 Task: Set the keyboard shortcut to activate the extension "AdBlock".
Action: Mouse moved to (1289, 40)
Screenshot: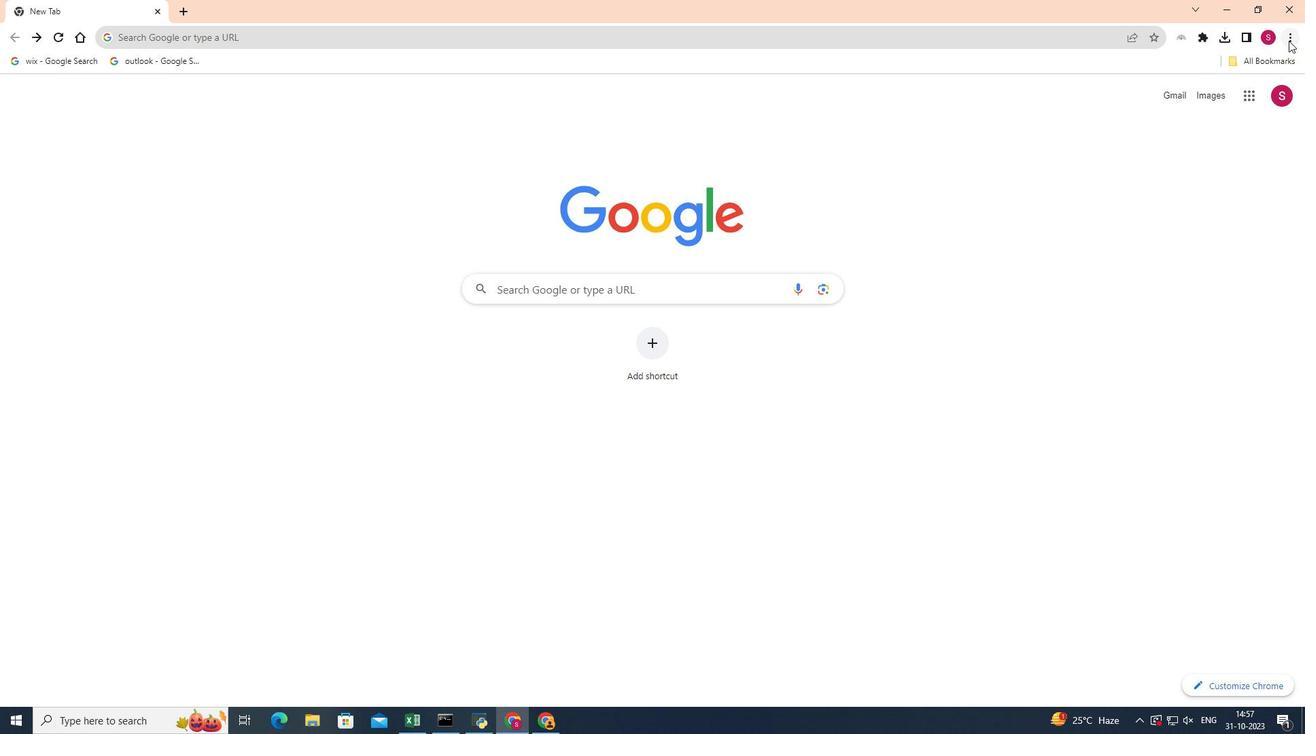 
Action: Mouse pressed left at (1289, 40)
Screenshot: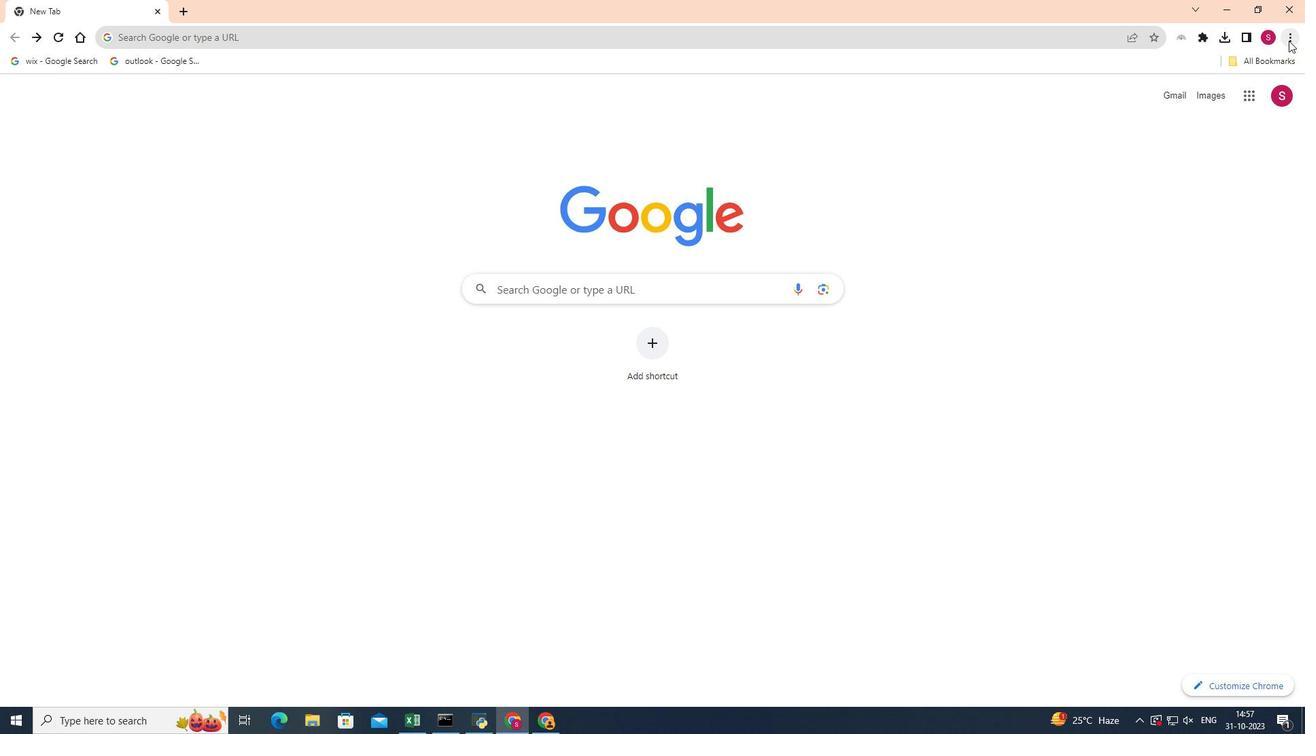 
Action: Mouse moved to (1173, 161)
Screenshot: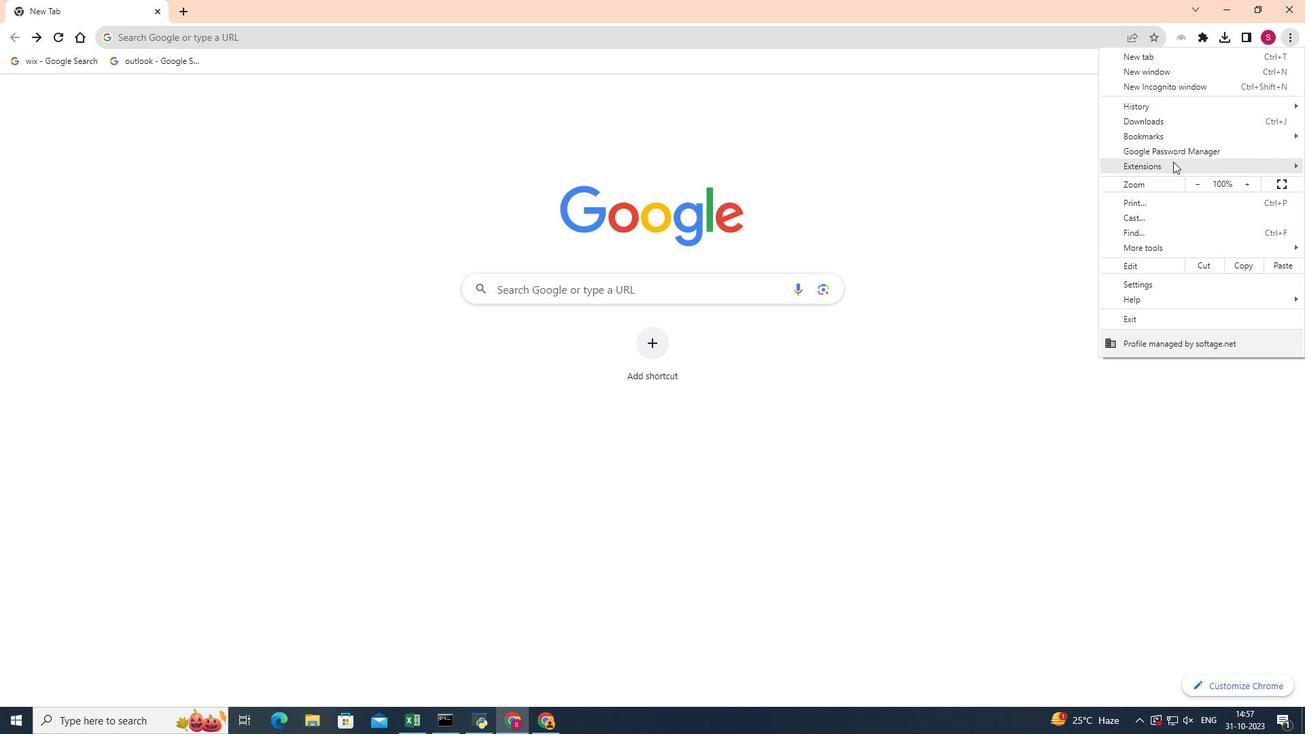 
Action: Mouse pressed left at (1173, 161)
Screenshot: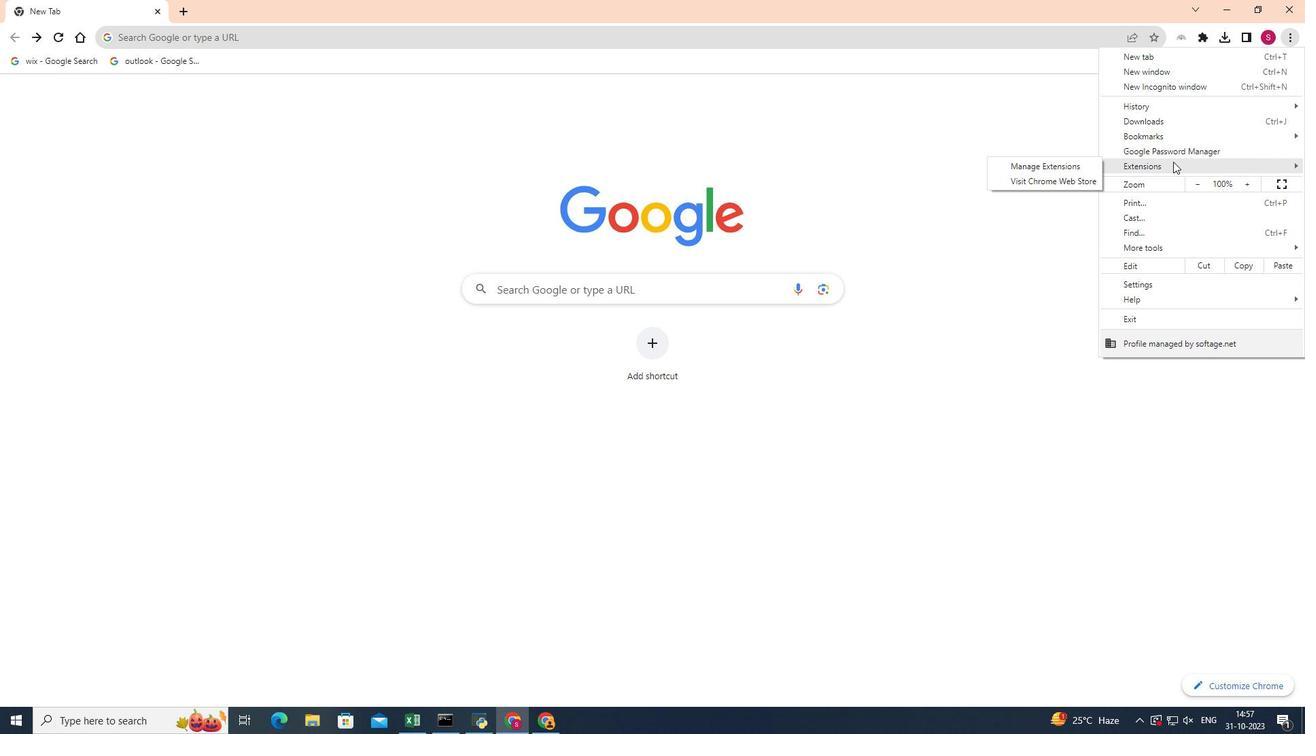 
Action: Mouse moved to (1064, 163)
Screenshot: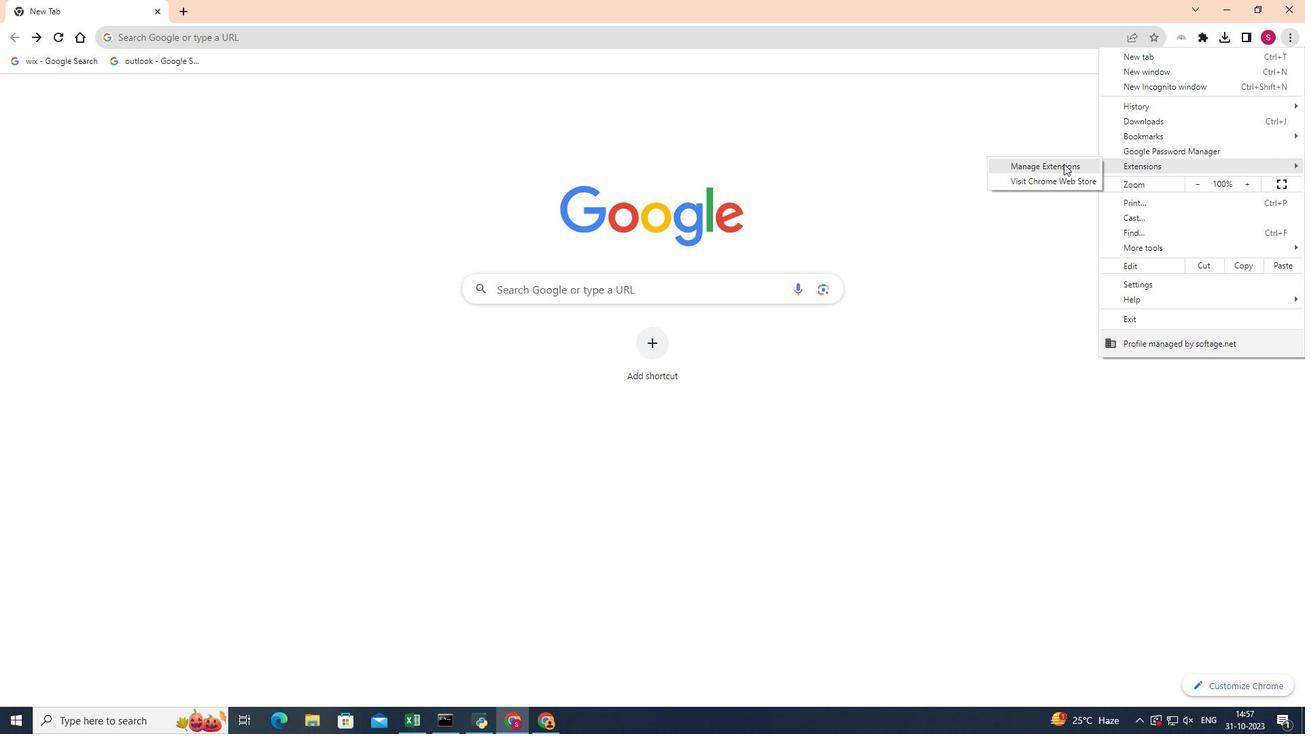 
Action: Mouse pressed left at (1064, 163)
Screenshot: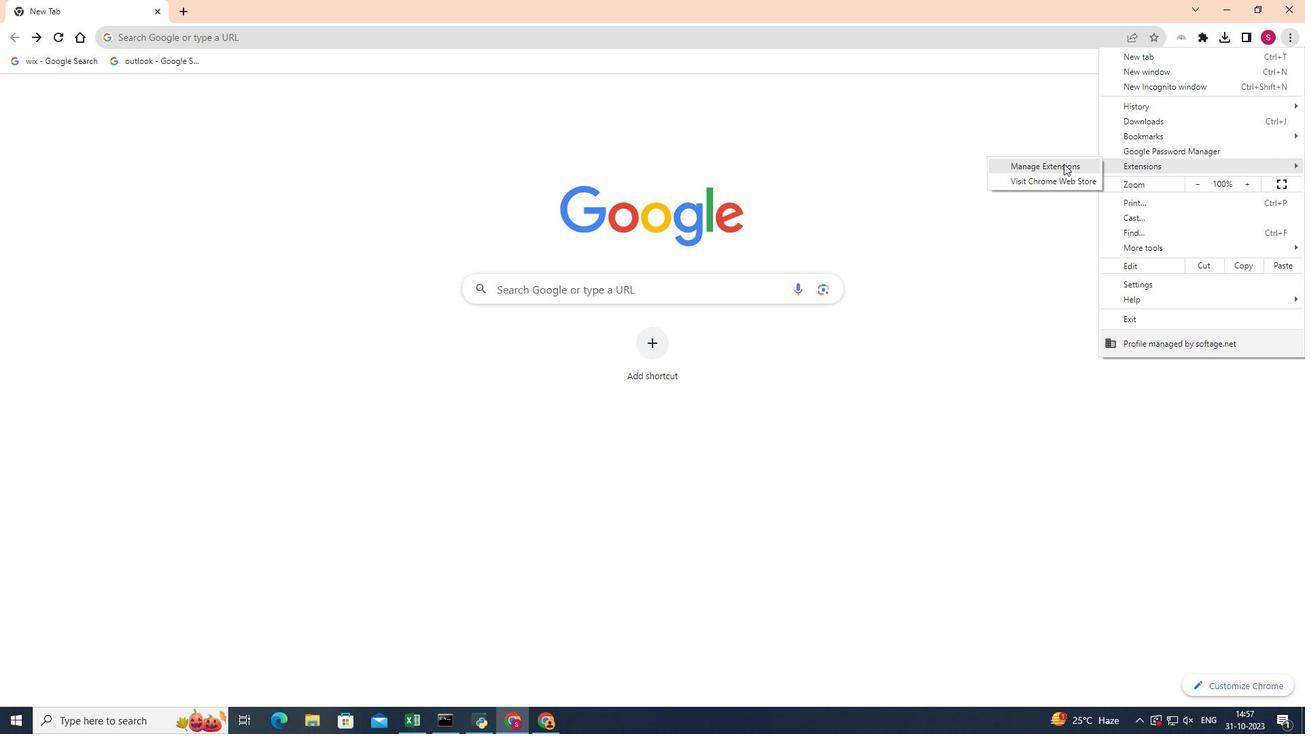 
Action: Mouse pressed left at (1064, 163)
Screenshot: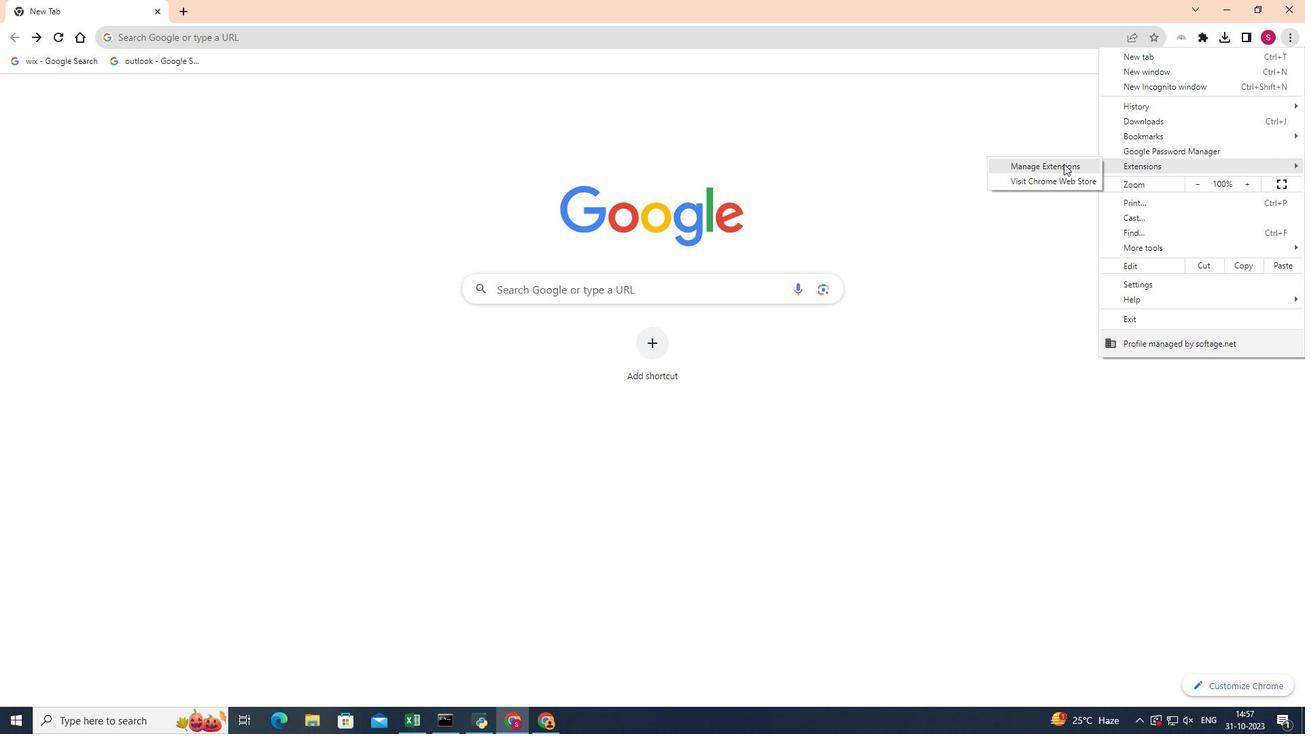 
Action: Mouse moved to (105, 138)
Screenshot: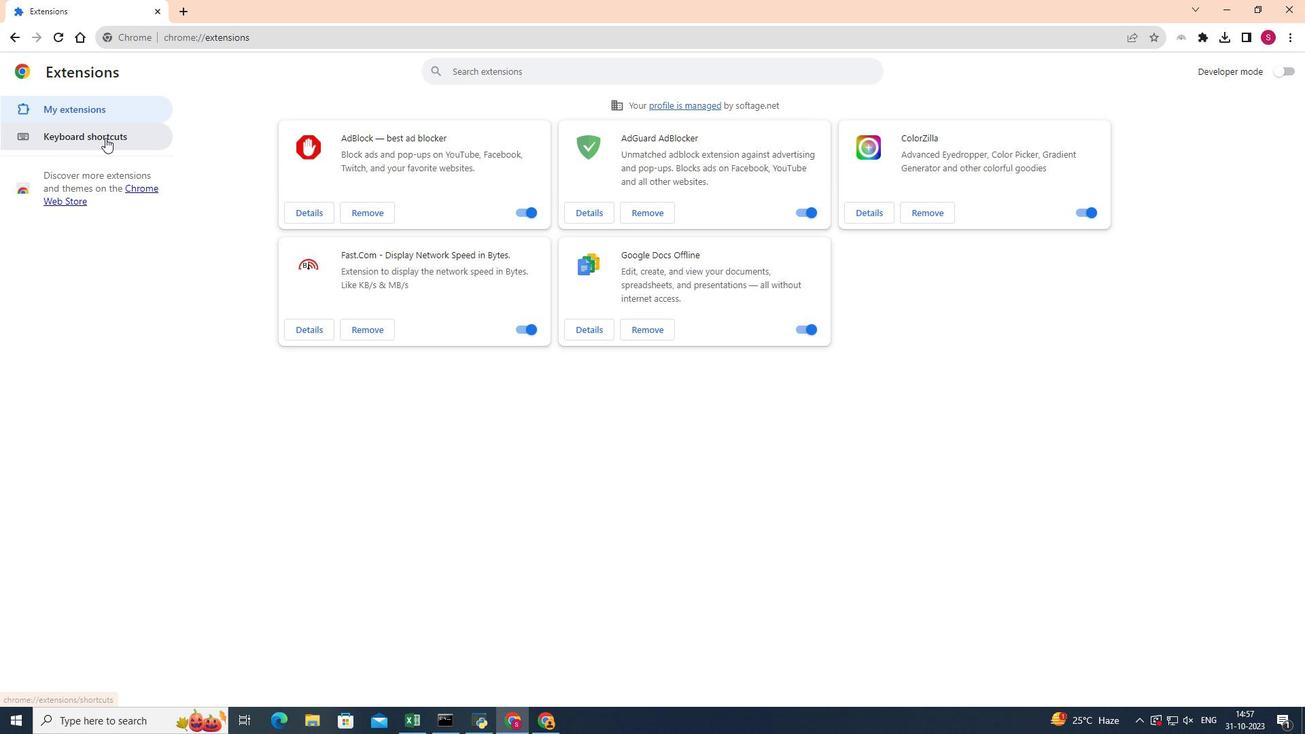 
Action: Mouse pressed left at (105, 138)
Screenshot: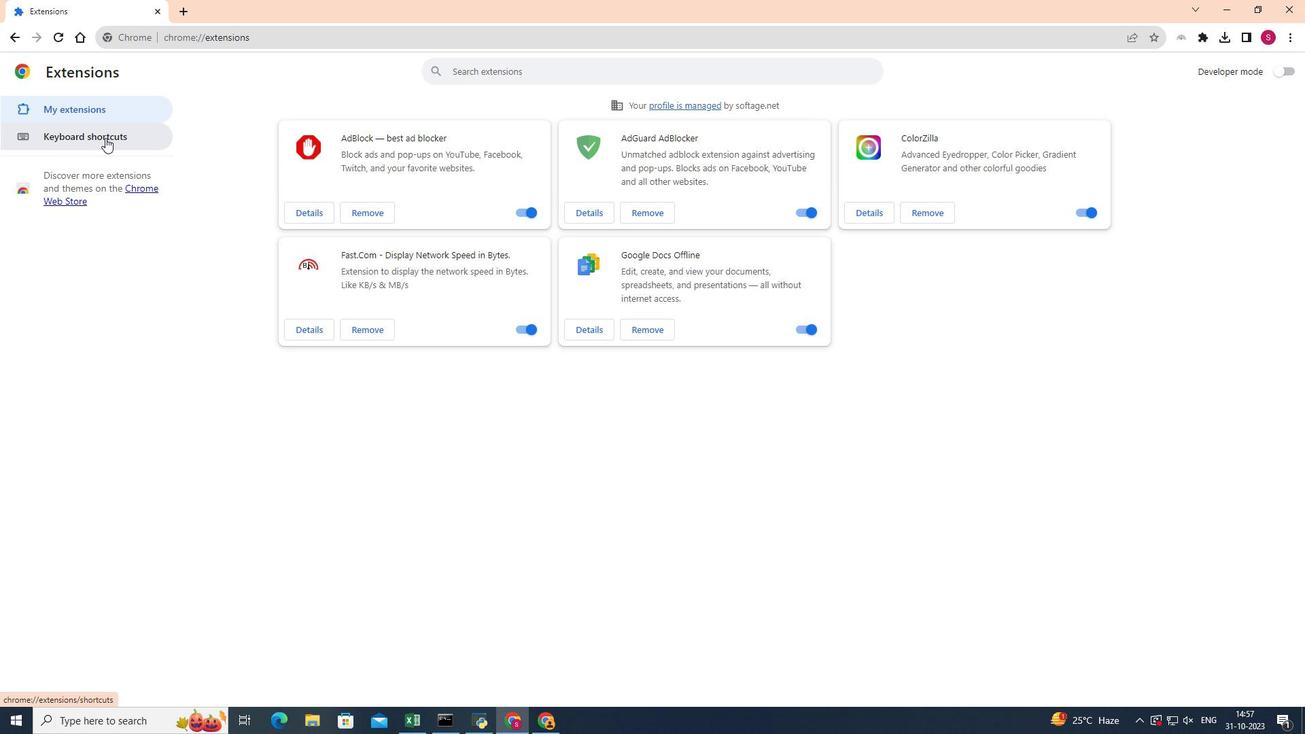 
Action: Mouse moved to (705, 178)
Screenshot: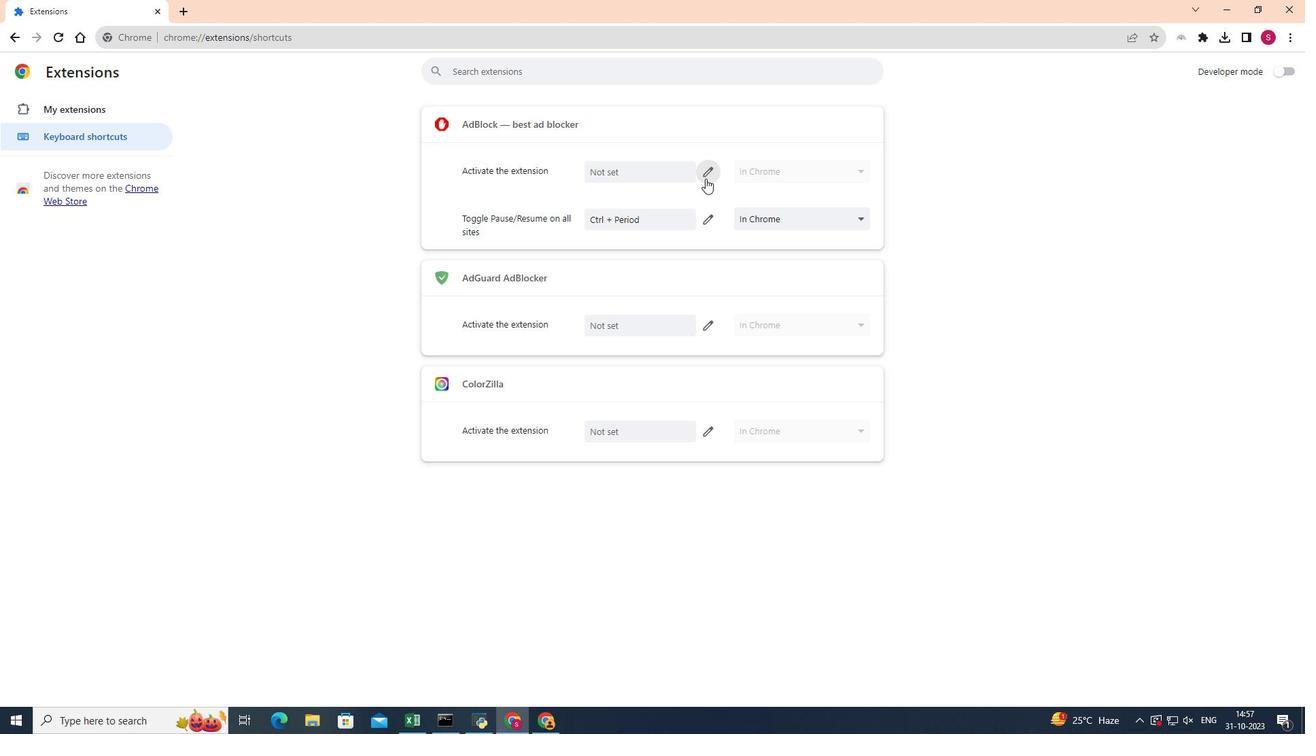 
Action: Mouse pressed left at (705, 178)
Screenshot: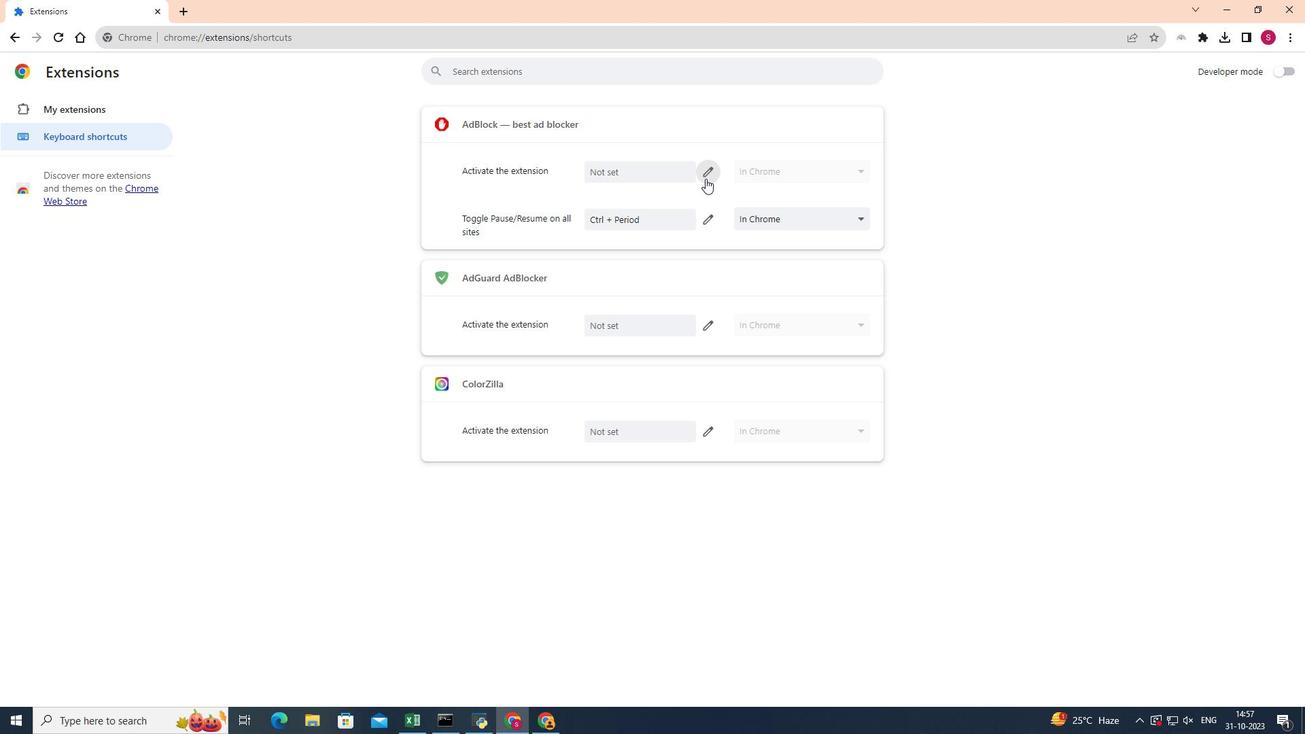 
Action: Key pressed ctrl+G
Screenshot: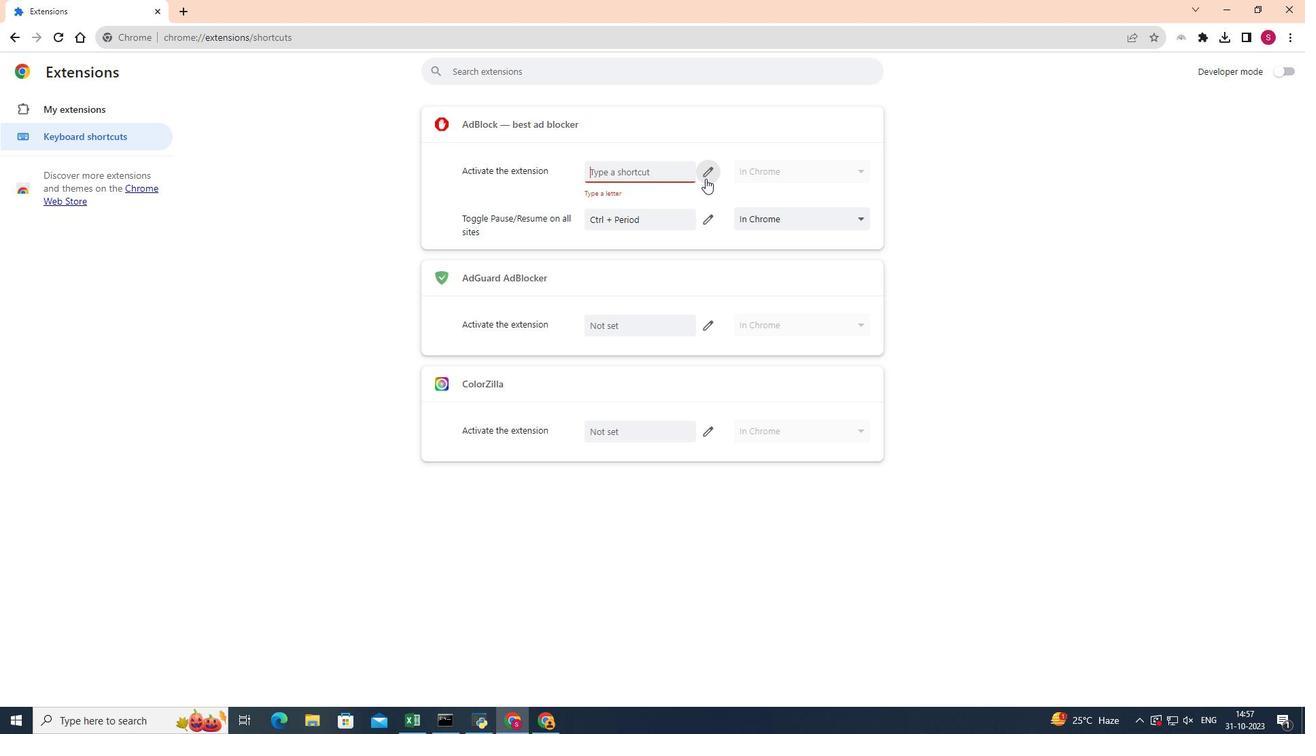 
Action: Mouse moved to (1044, 280)
Screenshot: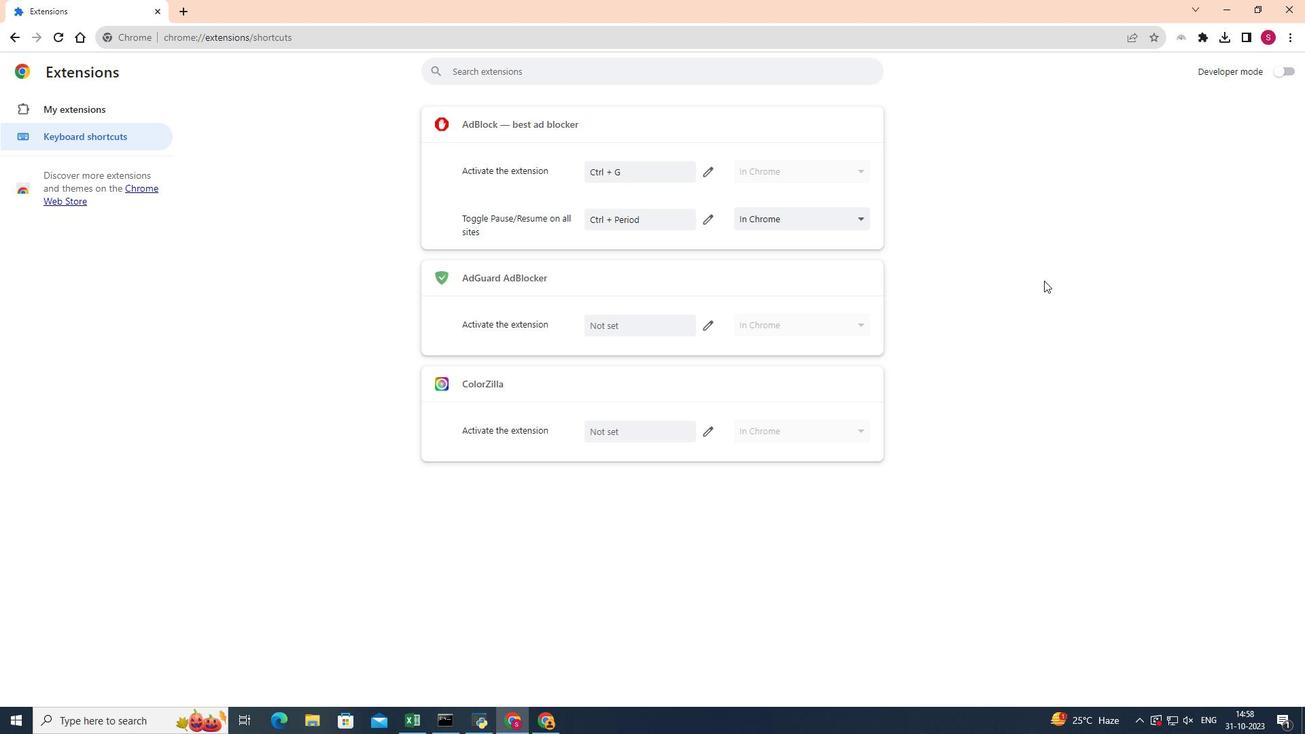 
